 Task: Add Attachment from computer to Card Card0000000357 in Board Board0000000090 in Workspace WS0000000030 in Trello. Add Cover Purple to Card Card0000000357 in Board Board0000000090 in Workspace WS0000000030 in Trello. Add "Move Card To …" Button titled Button0000000357 to "top" of the list "To Do" to Card Card0000000357 in Board Board0000000090 in Workspace WS0000000030 in Trello. Add Description DS0000000357 to Card Card0000000357 in Board Board0000000090 in Workspace WS0000000030 in Trello. Add Comment CM0000000357 to Card Card0000000357 in Board Board0000000090 in Workspace WS0000000030 in Trello
Action: Mouse moved to (350, 202)
Screenshot: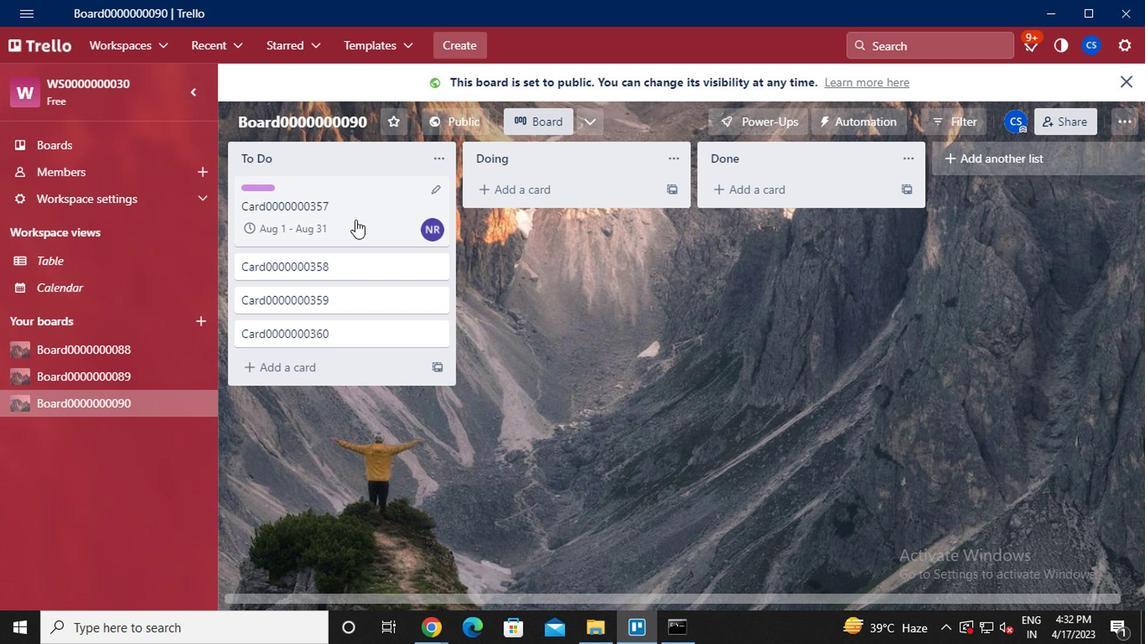 
Action: Mouse pressed left at (350, 202)
Screenshot: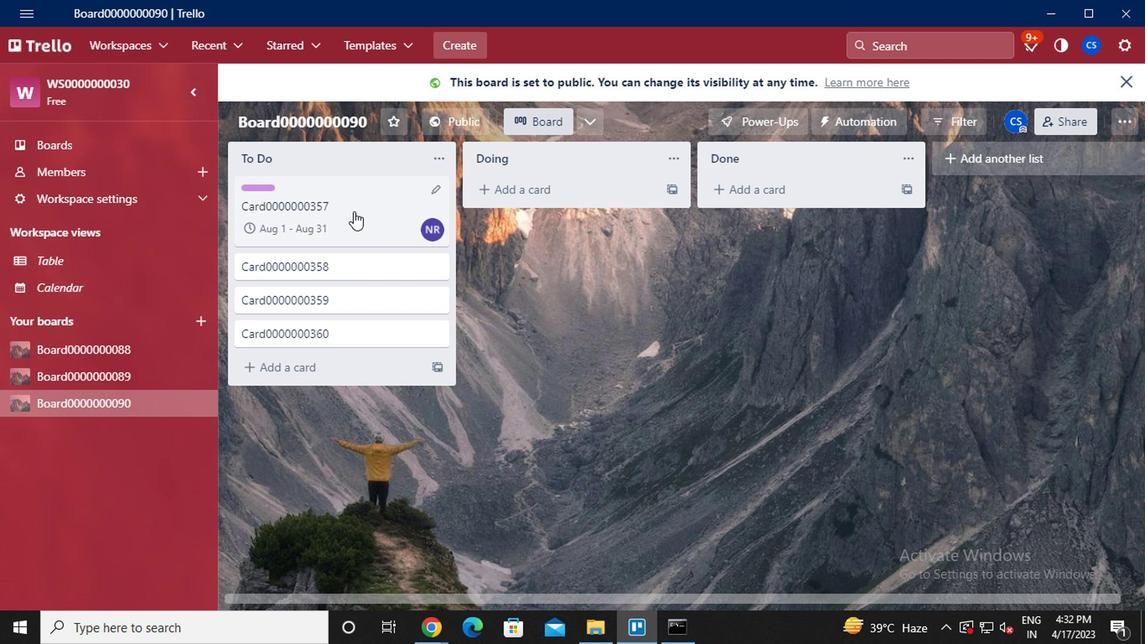
Action: Mouse moved to (794, 285)
Screenshot: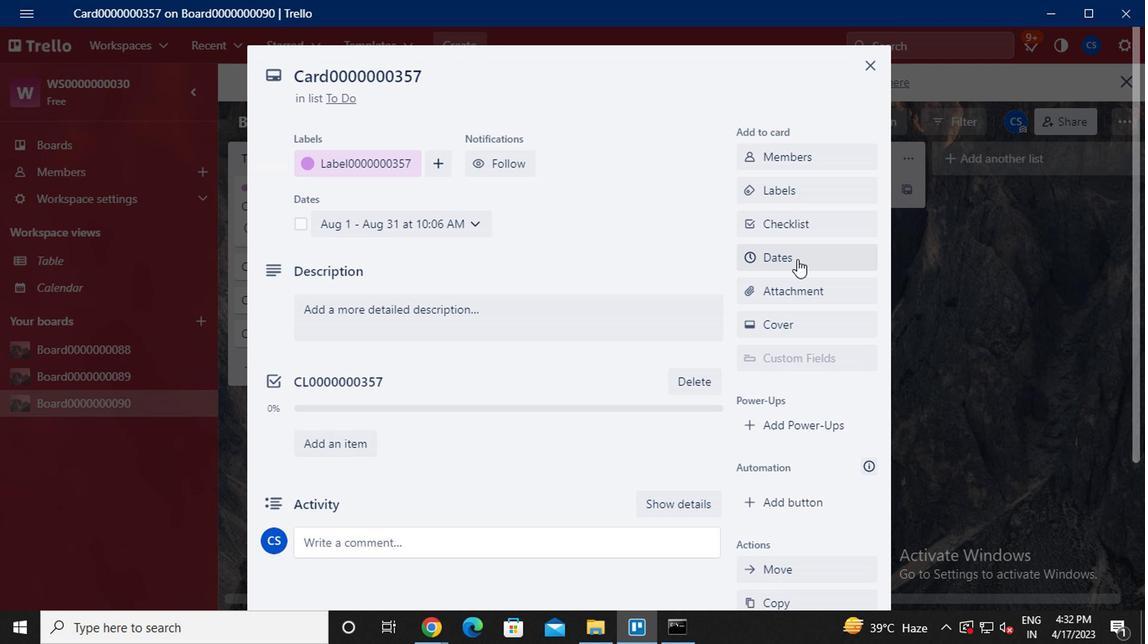 
Action: Mouse pressed left at (794, 285)
Screenshot: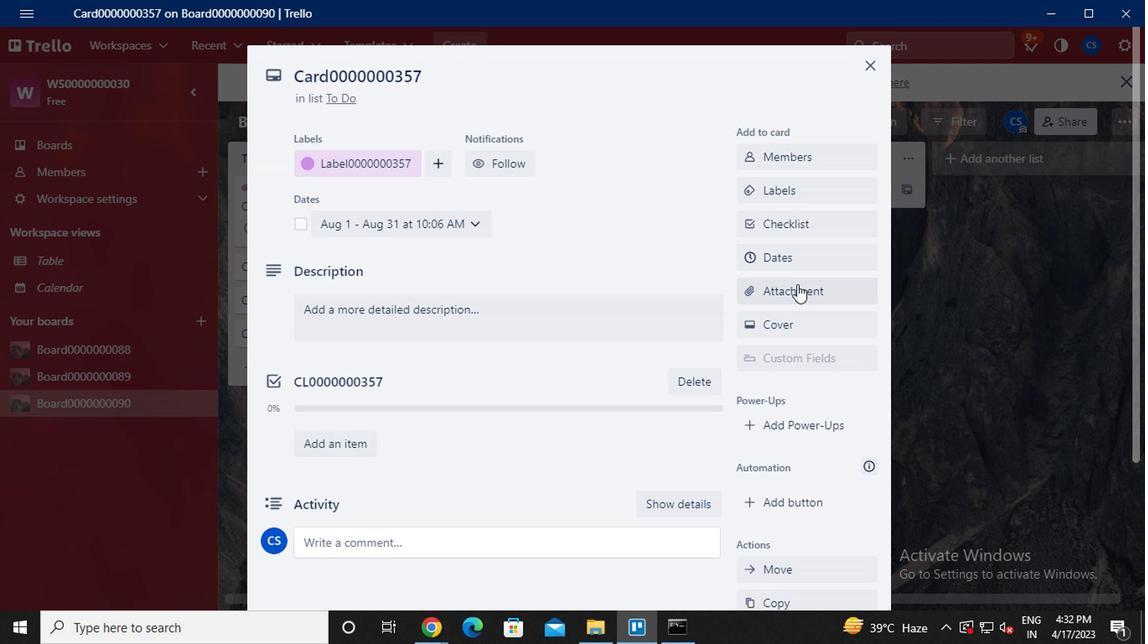 
Action: Mouse moved to (793, 149)
Screenshot: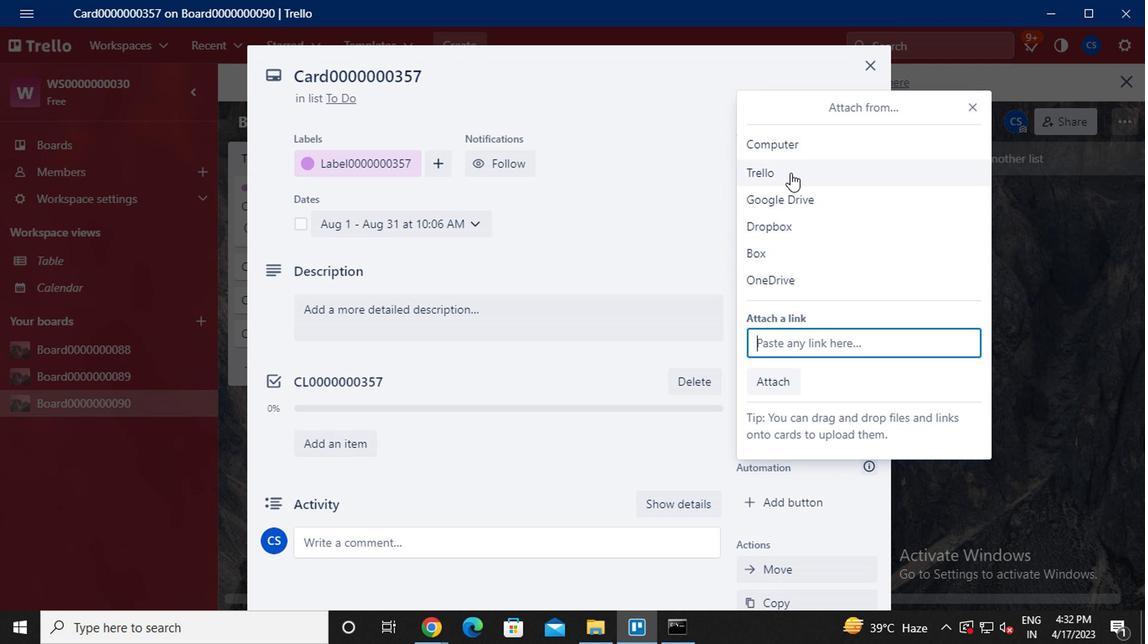 
Action: Mouse pressed left at (793, 149)
Screenshot: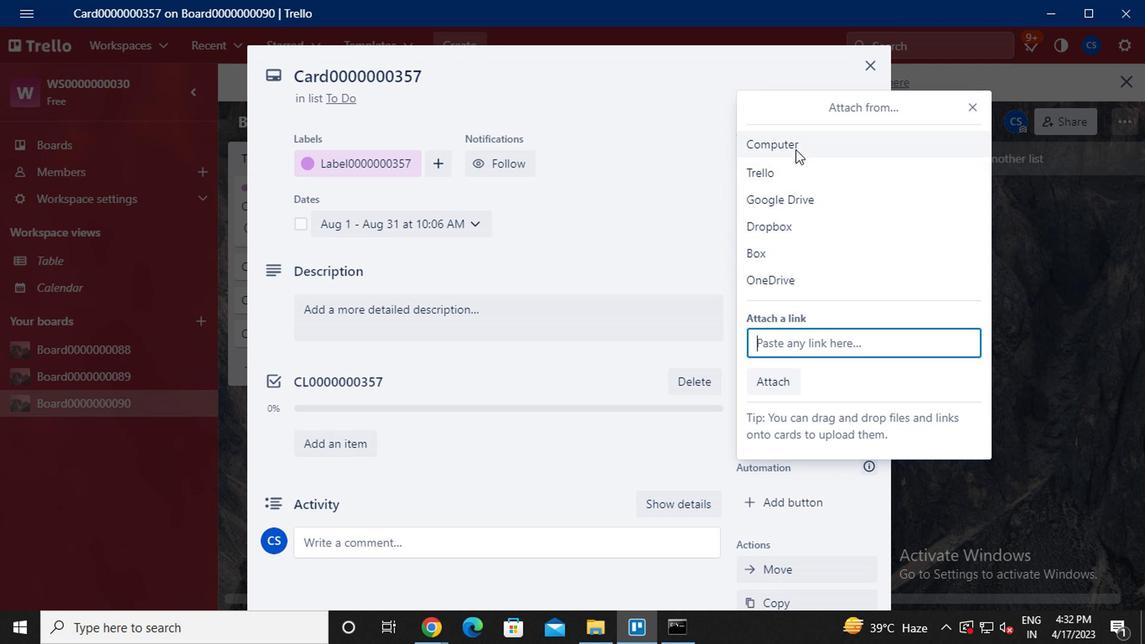 
Action: Mouse moved to (269, 152)
Screenshot: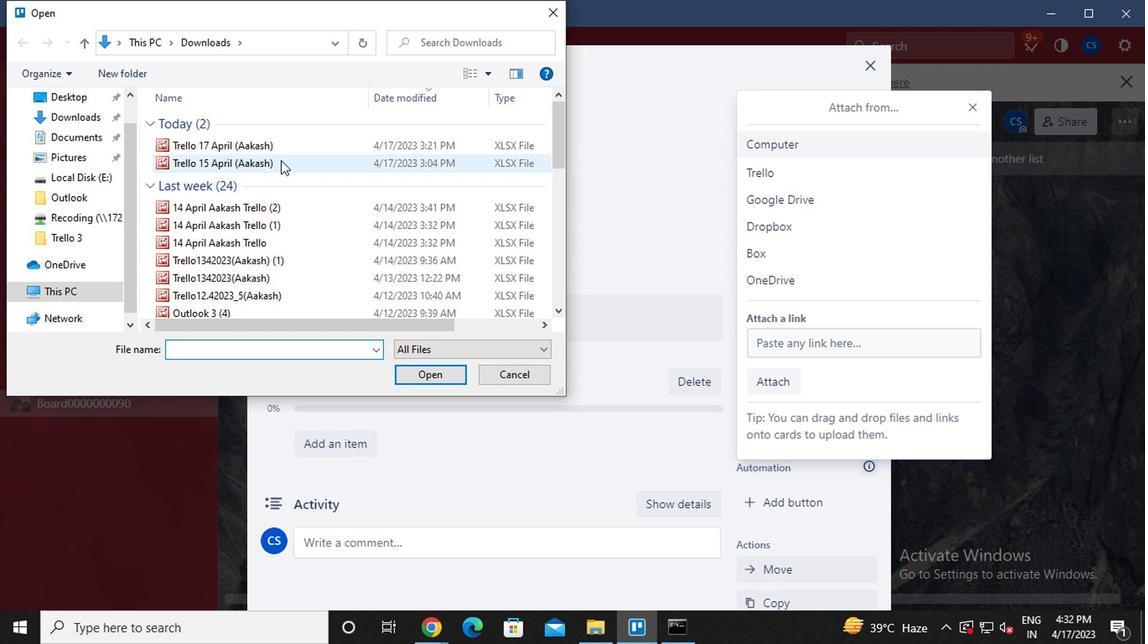 
Action: Mouse pressed left at (269, 152)
Screenshot: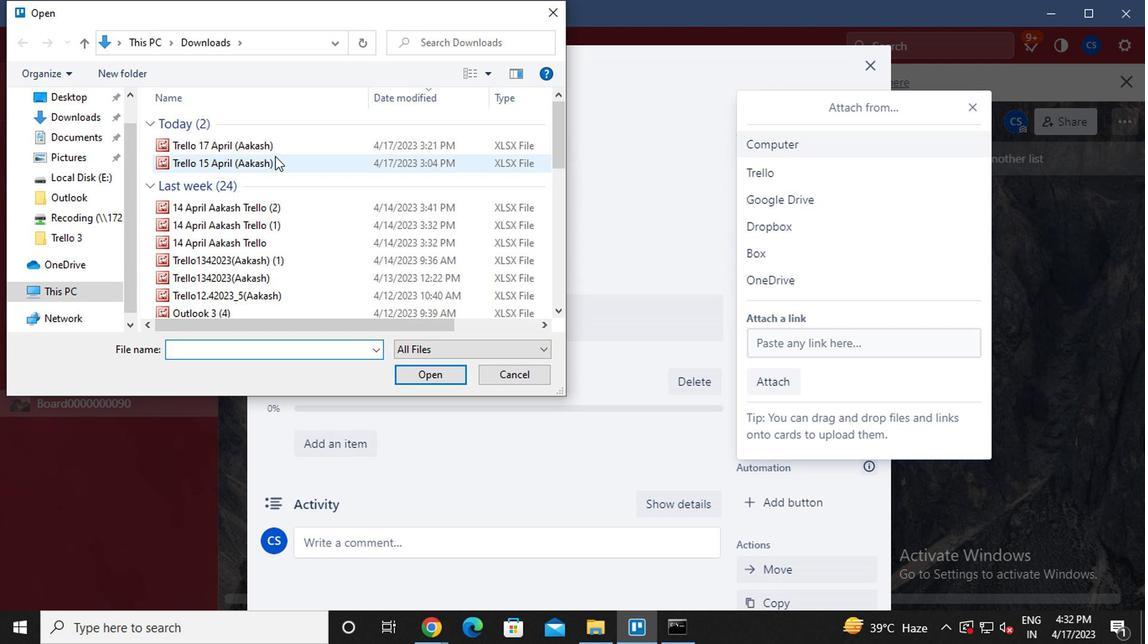 
Action: Mouse pressed left at (269, 152)
Screenshot: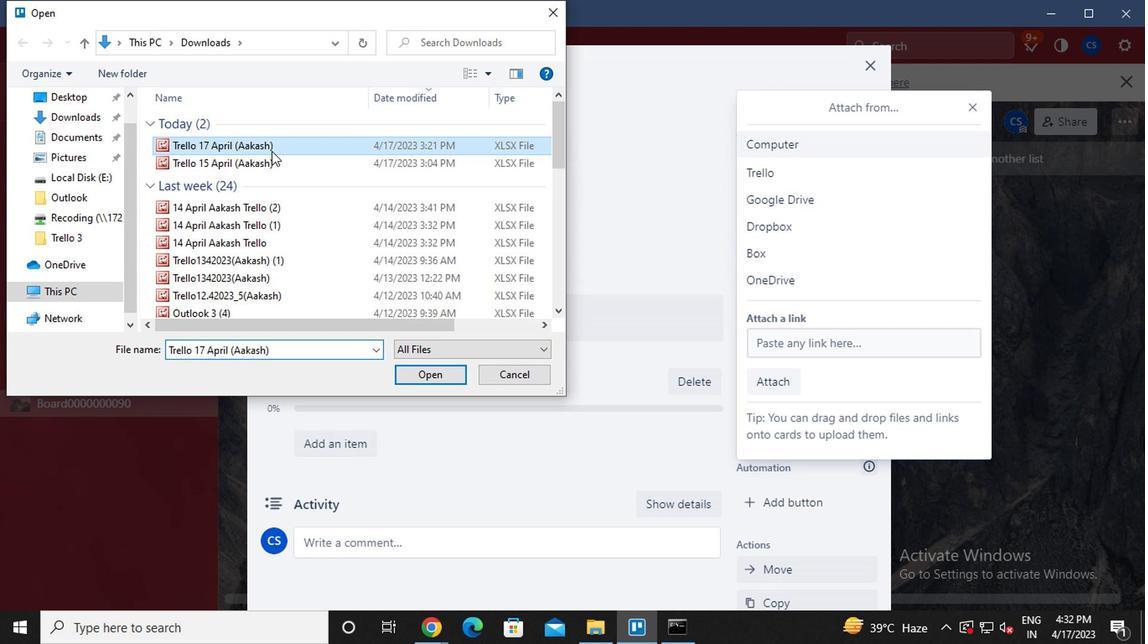 
Action: Mouse moved to (785, 331)
Screenshot: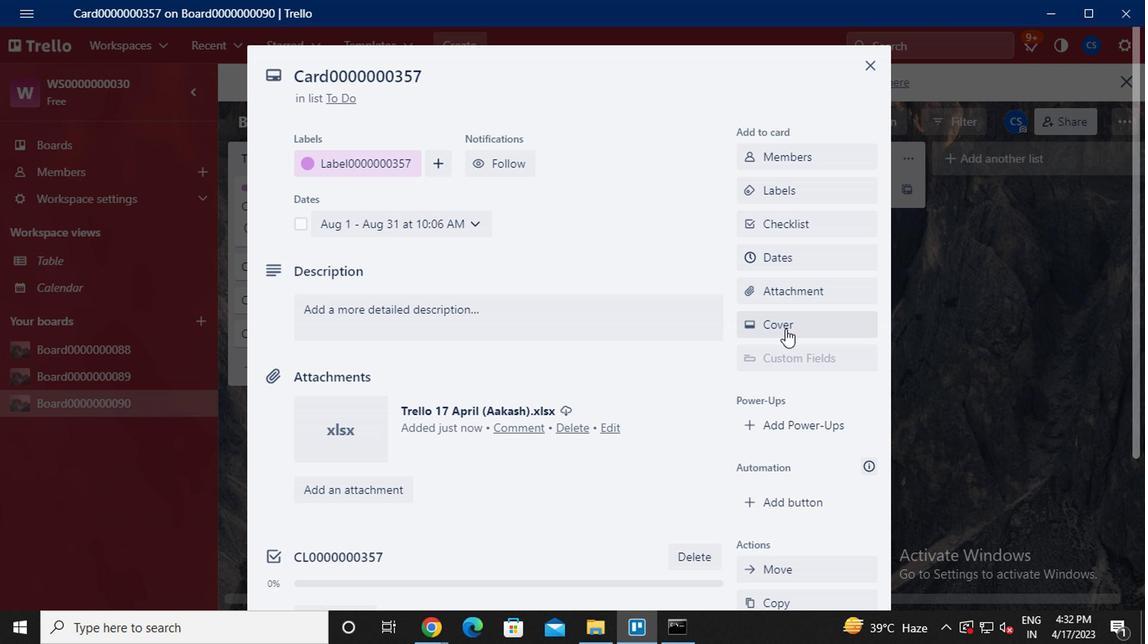 
Action: Mouse pressed left at (785, 331)
Screenshot: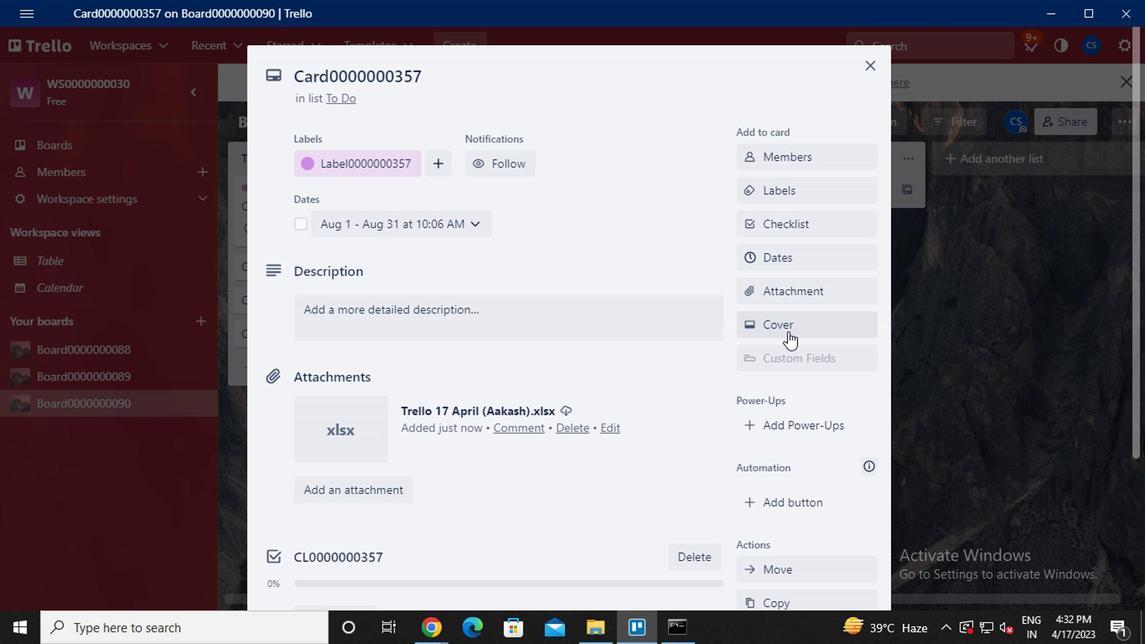 
Action: Mouse moved to (950, 275)
Screenshot: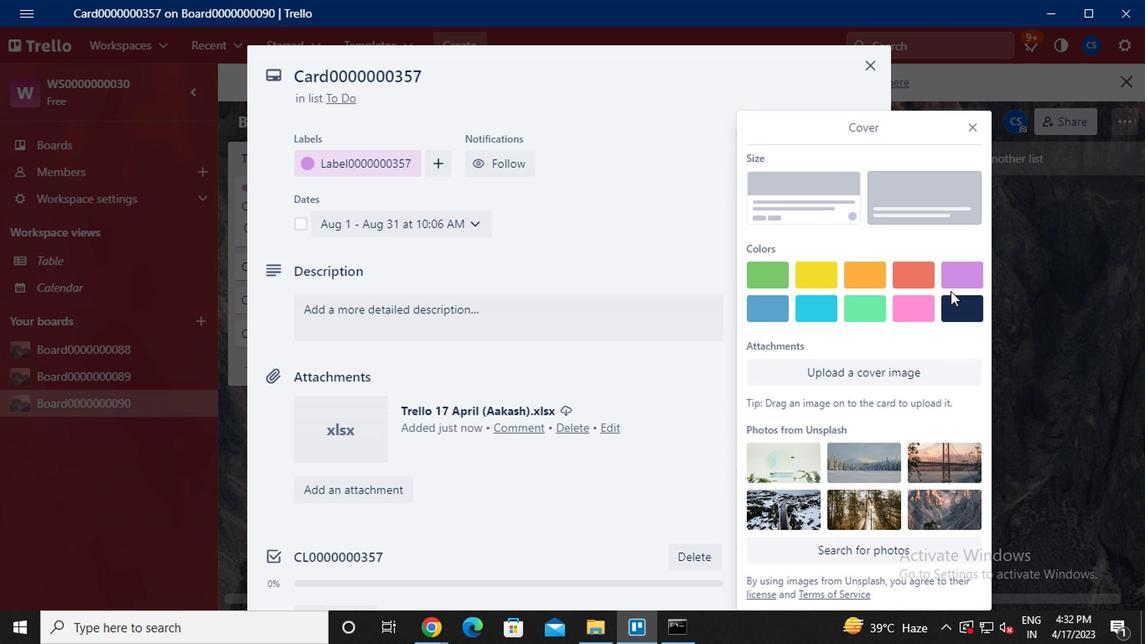 
Action: Mouse pressed left at (950, 275)
Screenshot: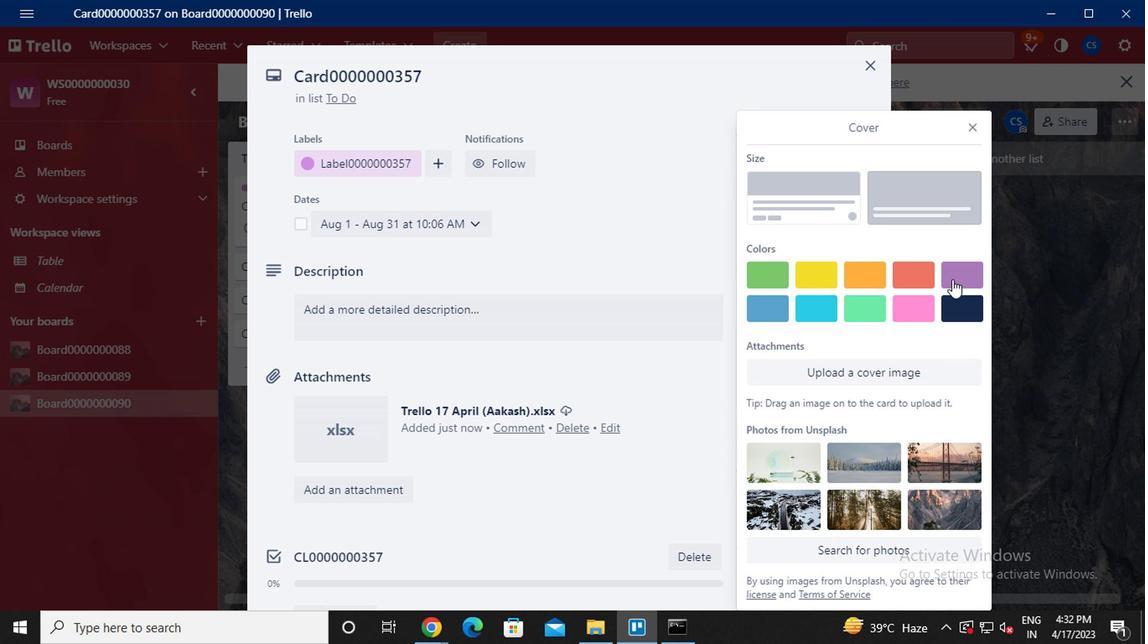 
Action: Mouse moved to (969, 102)
Screenshot: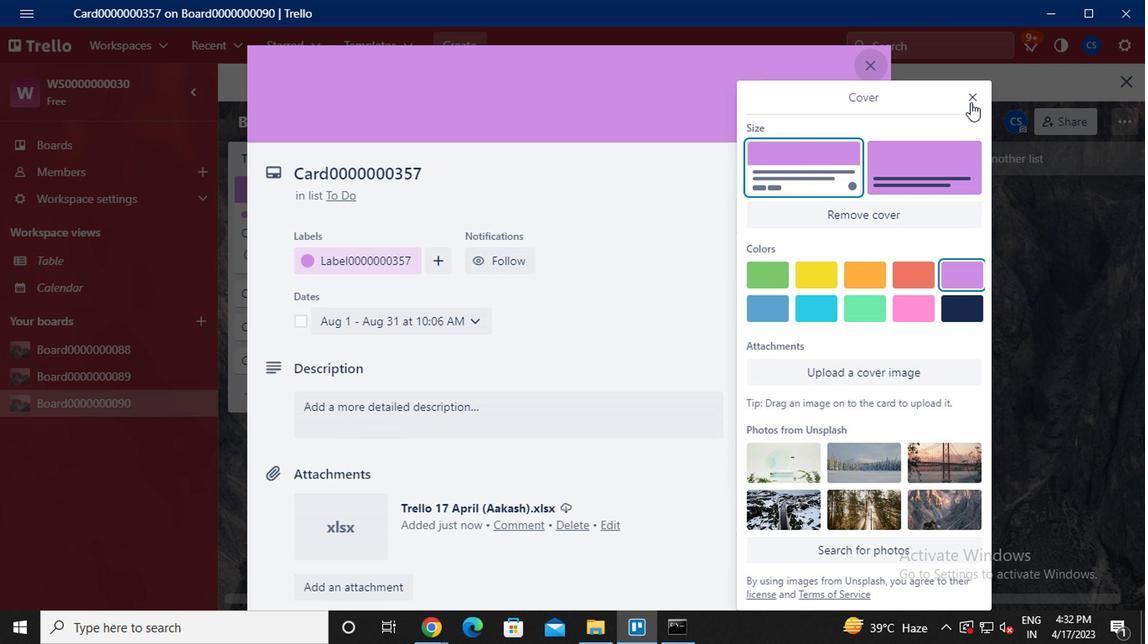 
Action: Mouse pressed left at (969, 102)
Screenshot: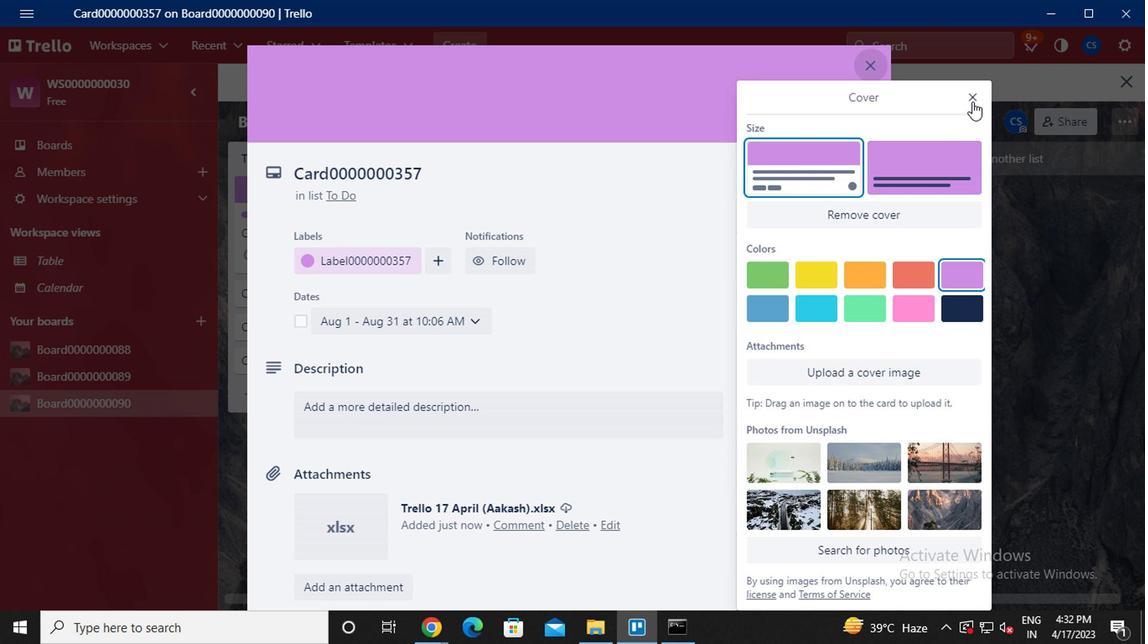 
Action: Mouse moved to (844, 232)
Screenshot: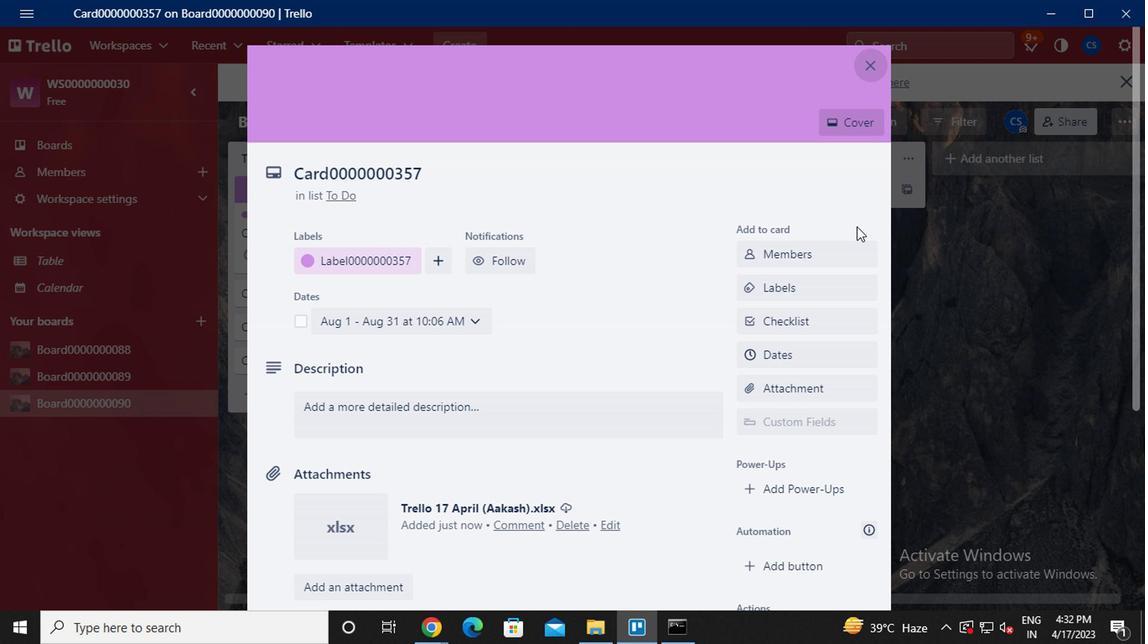 
Action: Mouse scrolled (844, 231) with delta (0, 0)
Screenshot: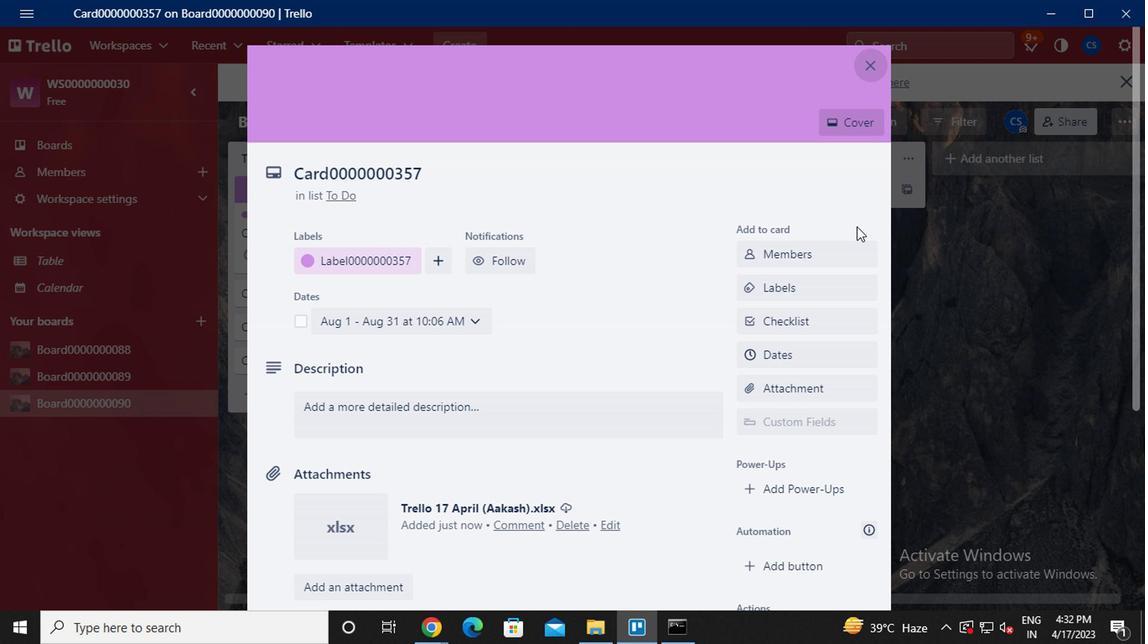 
Action: Mouse moved to (840, 234)
Screenshot: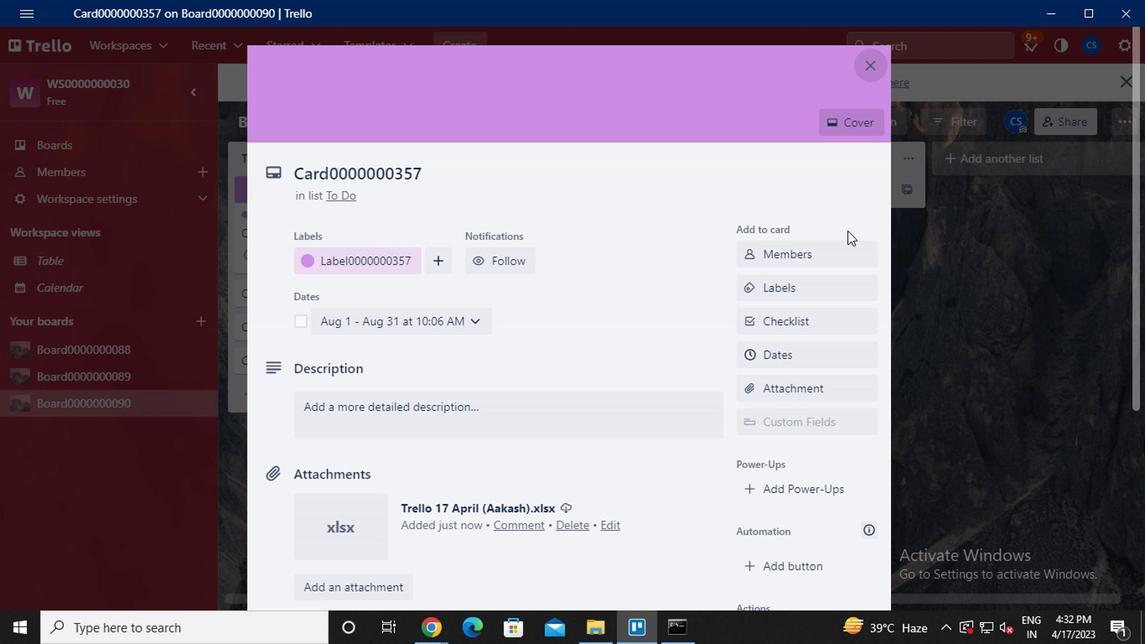 
Action: Mouse scrolled (840, 233) with delta (0, 0)
Screenshot: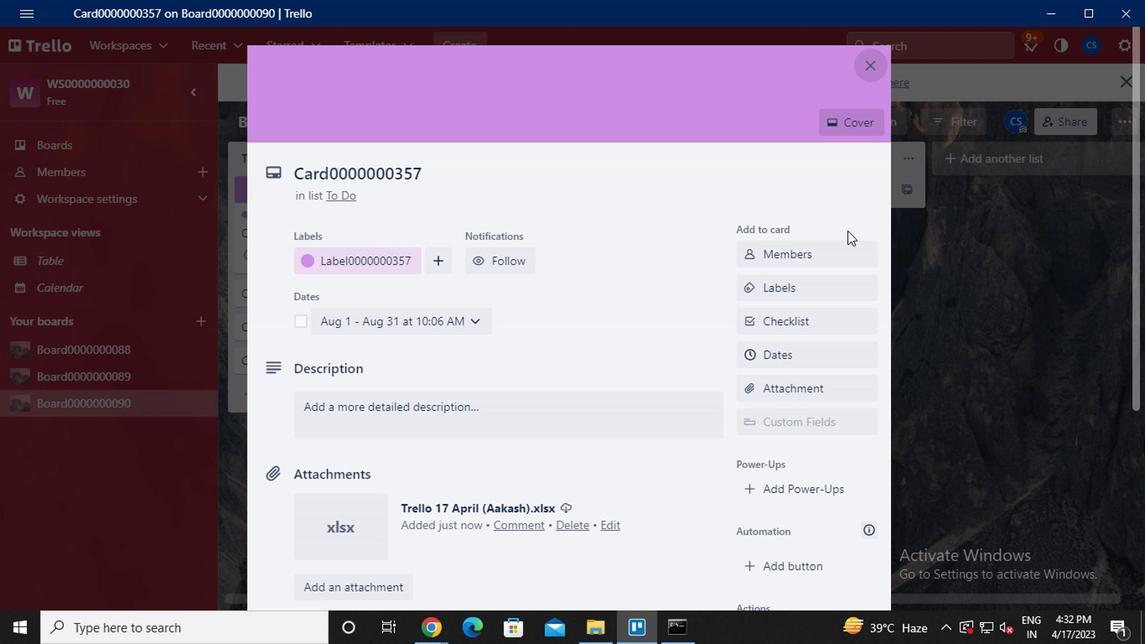 
Action: Mouse moved to (794, 394)
Screenshot: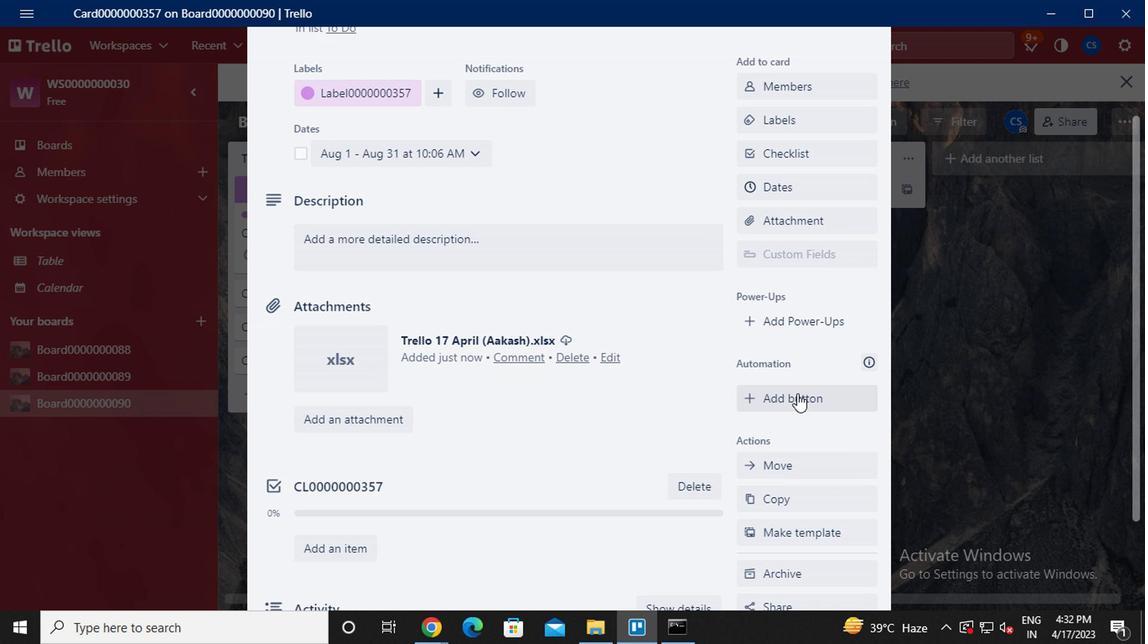
Action: Mouse pressed left at (794, 394)
Screenshot: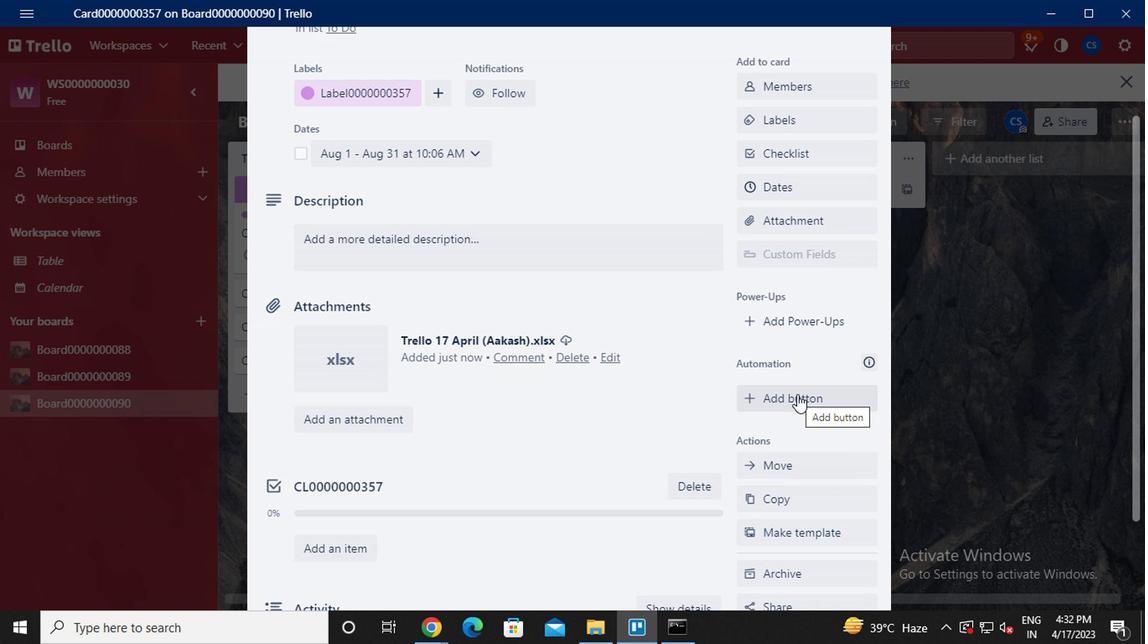 
Action: Mouse moved to (817, 162)
Screenshot: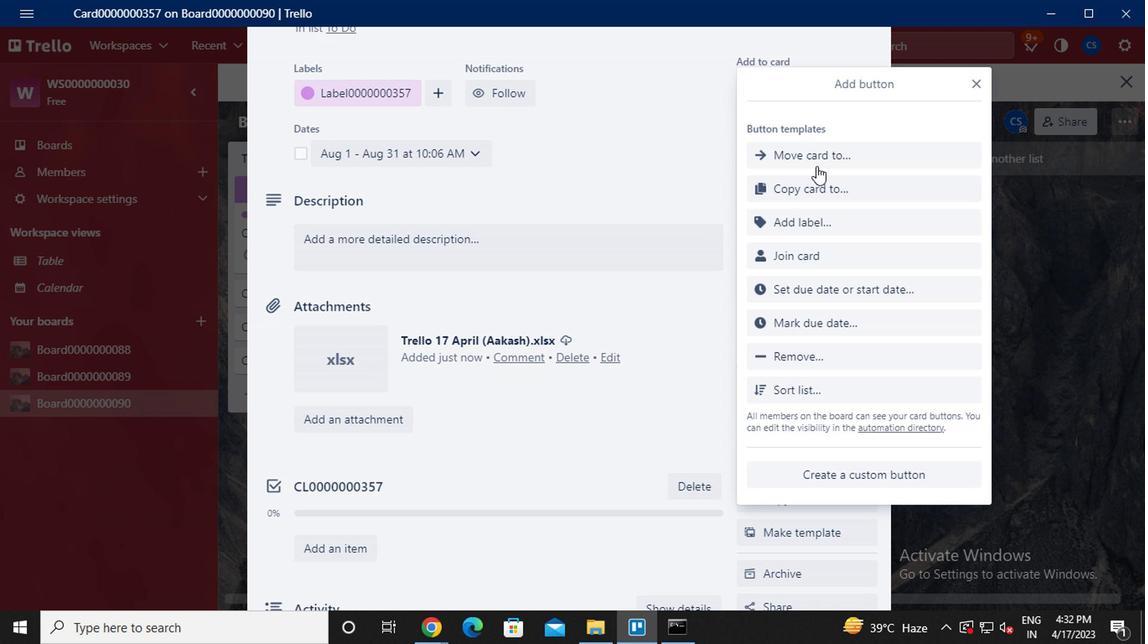 
Action: Mouse pressed left at (817, 162)
Screenshot: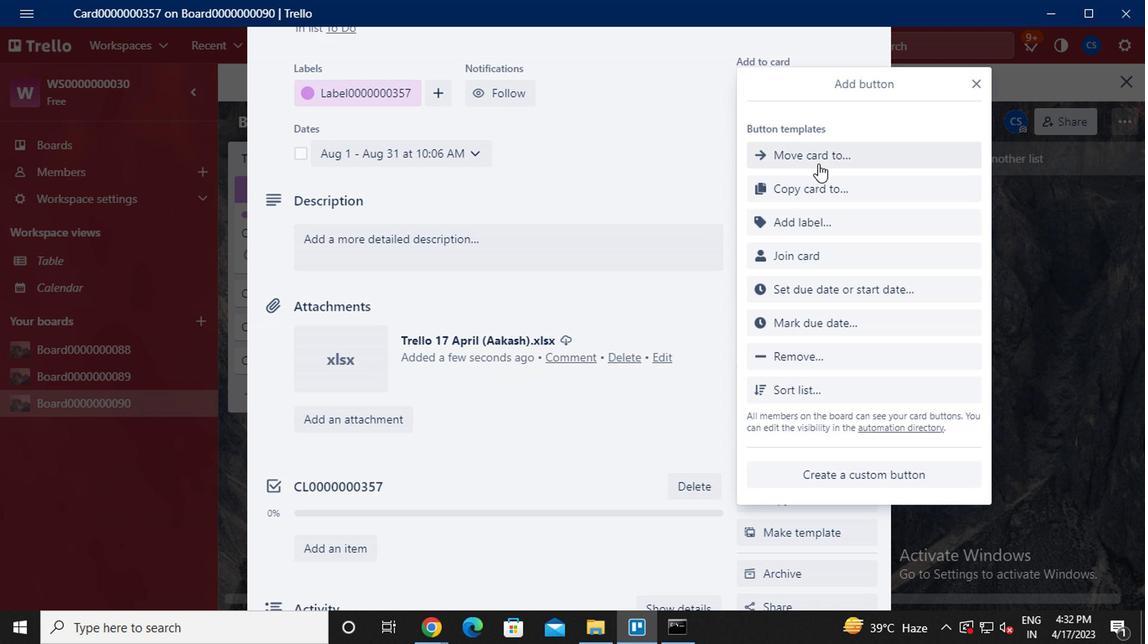 
Action: Mouse moved to (708, 233)
Screenshot: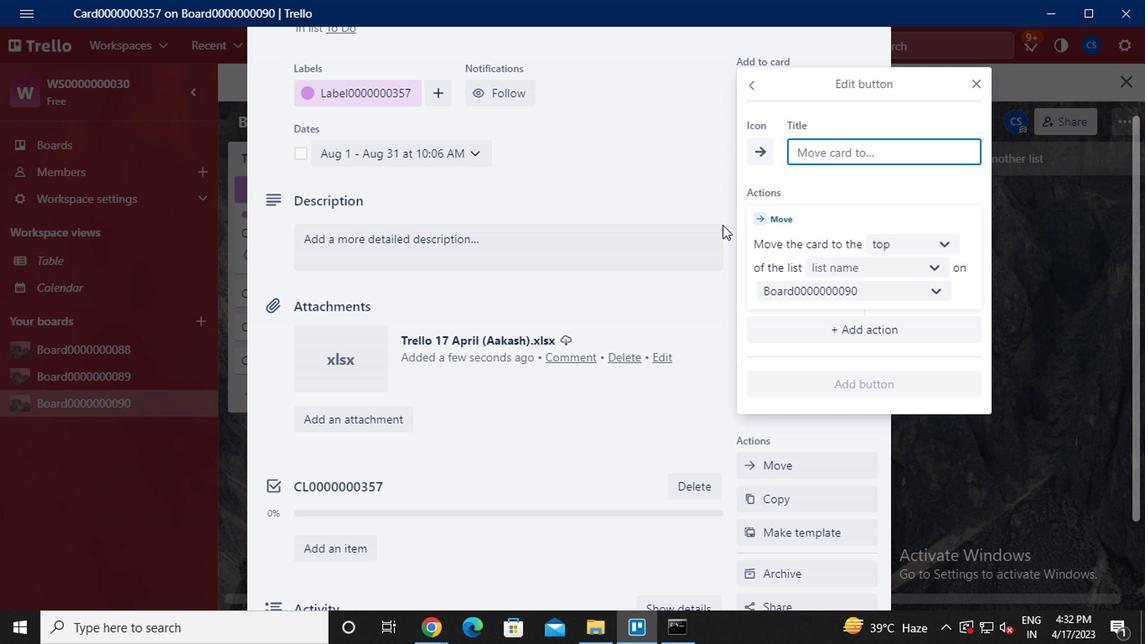 
Action: Key pressed b<Key.caps_lock>utton0000000357
Screenshot: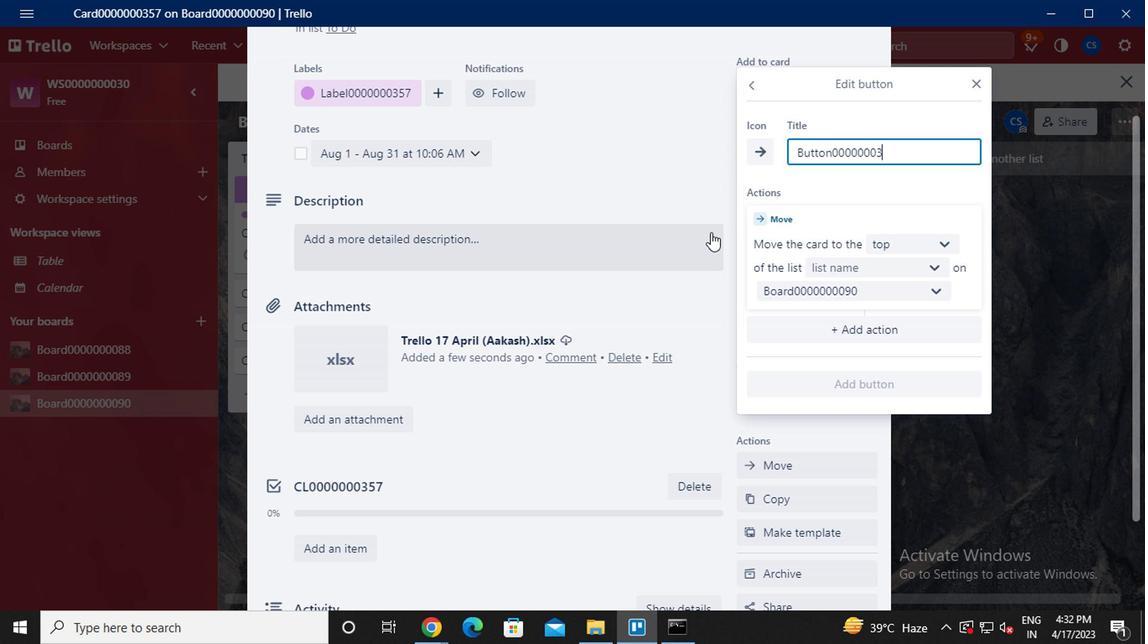 
Action: Mouse moved to (892, 264)
Screenshot: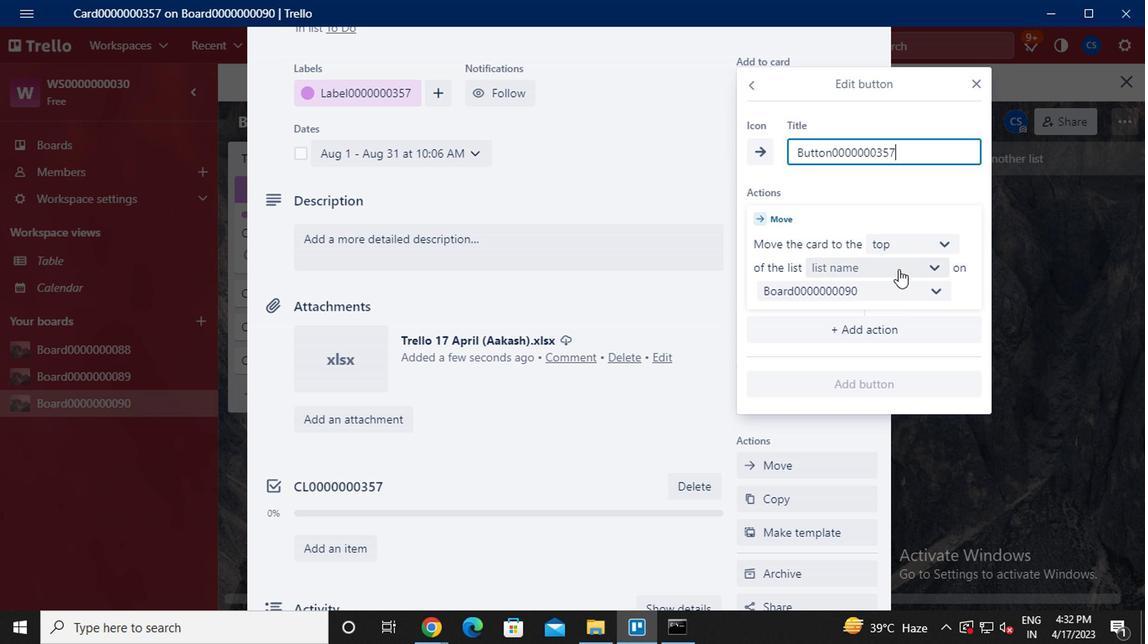
Action: Mouse pressed left at (892, 264)
Screenshot: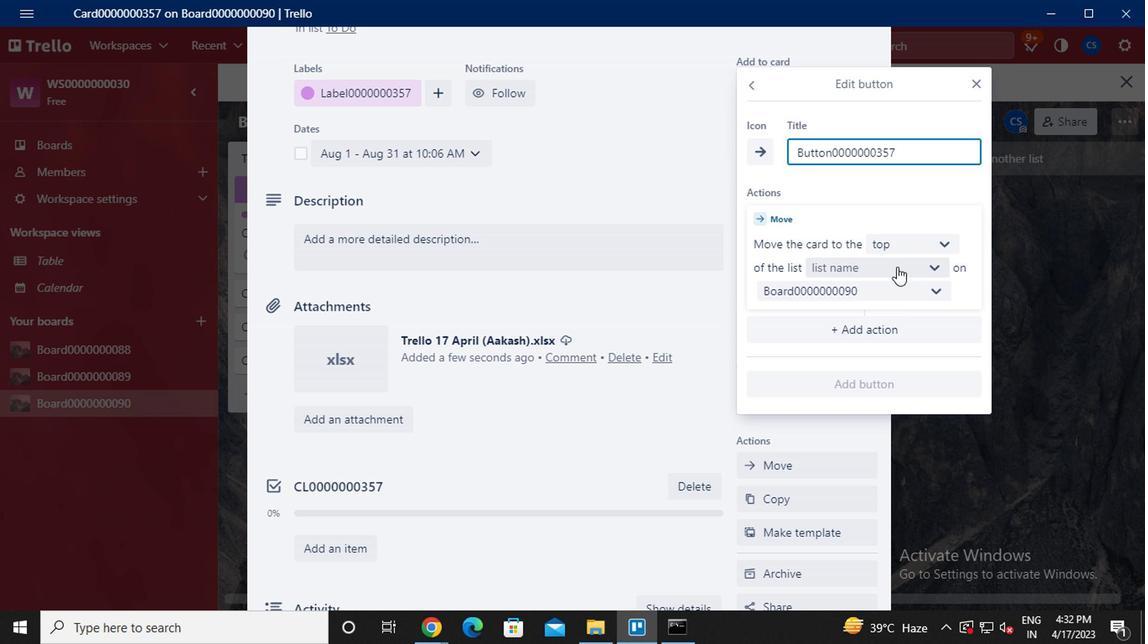 
Action: Mouse moved to (867, 309)
Screenshot: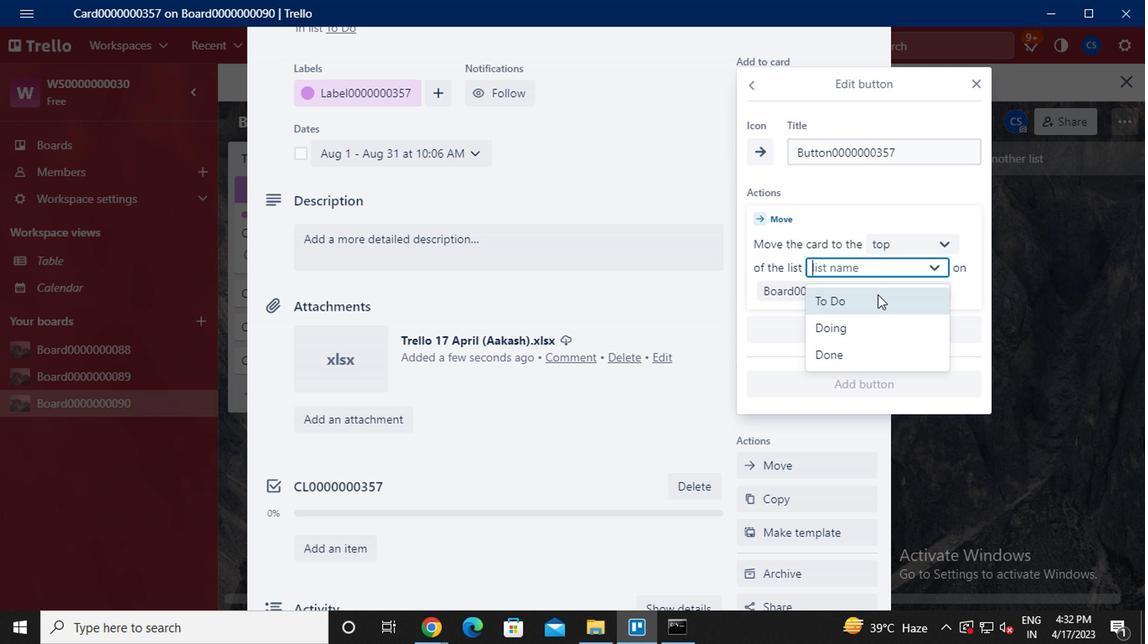
Action: Mouse pressed left at (867, 309)
Screenshot: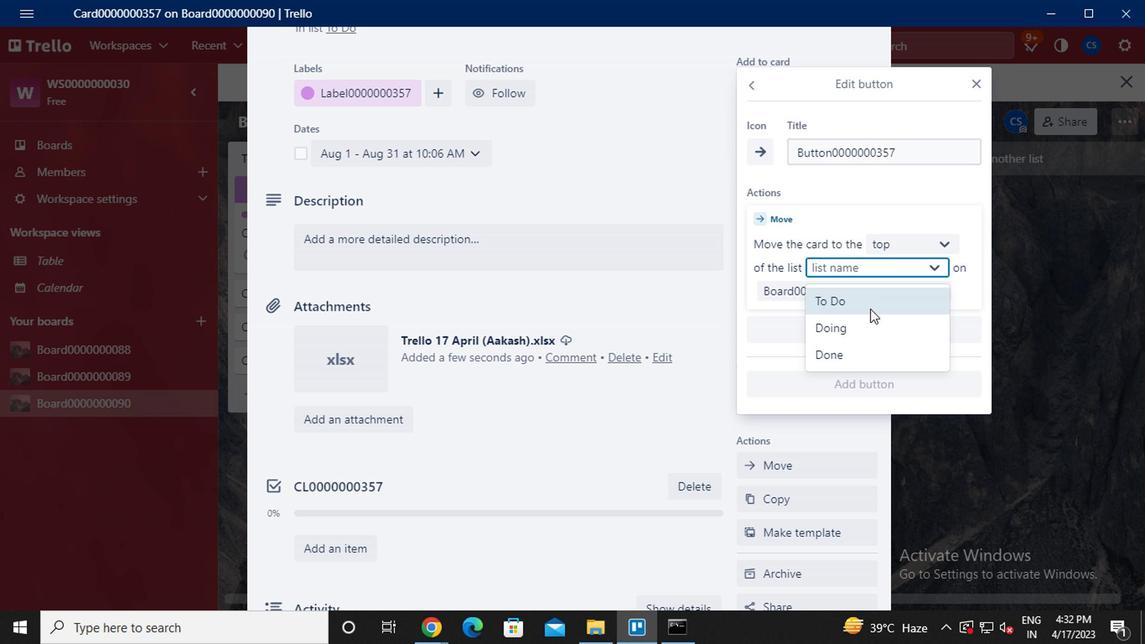 
Action: Mouse moved to (862, 383)
Screenshot: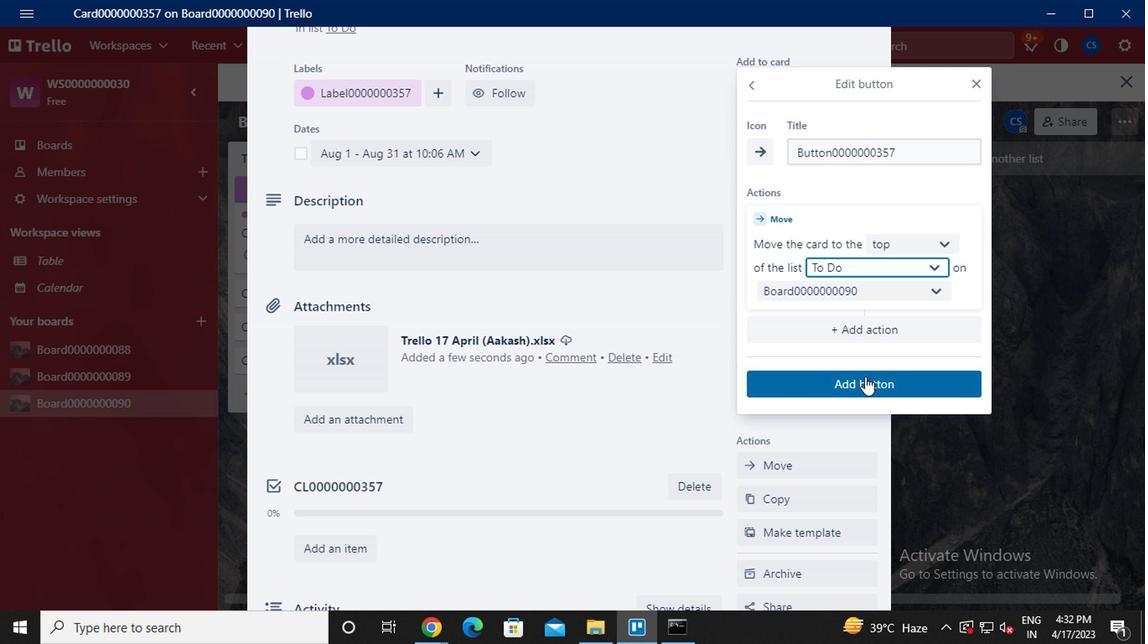 
Action: Mouse pressed left at (862, 383)
Screenshot: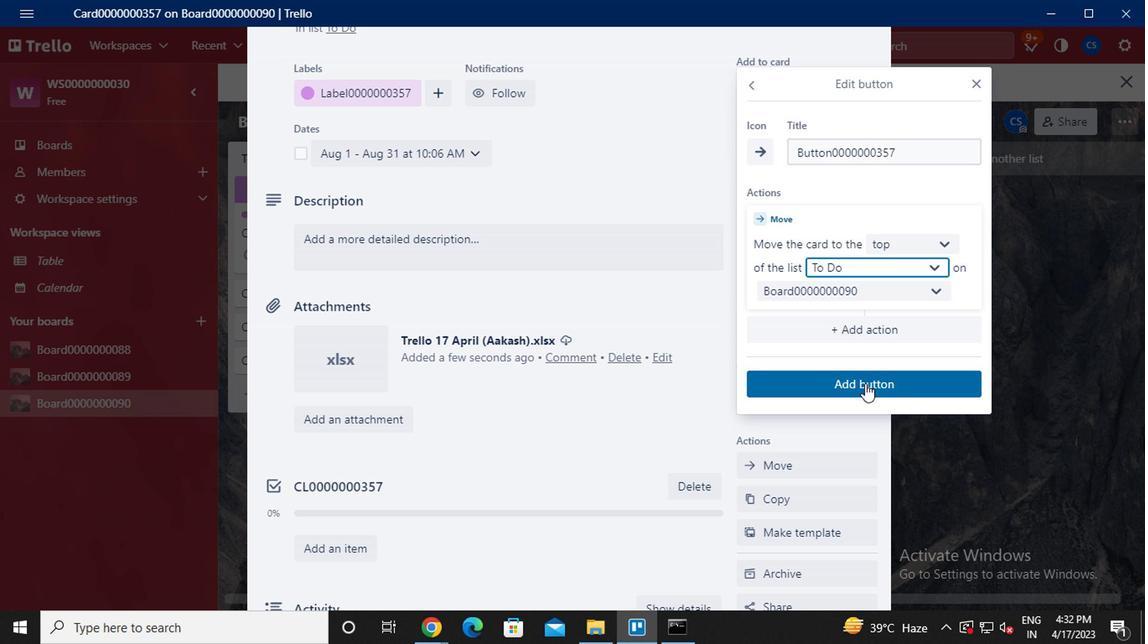 
Action: Mouse moved to (498, 250)
Screenshot: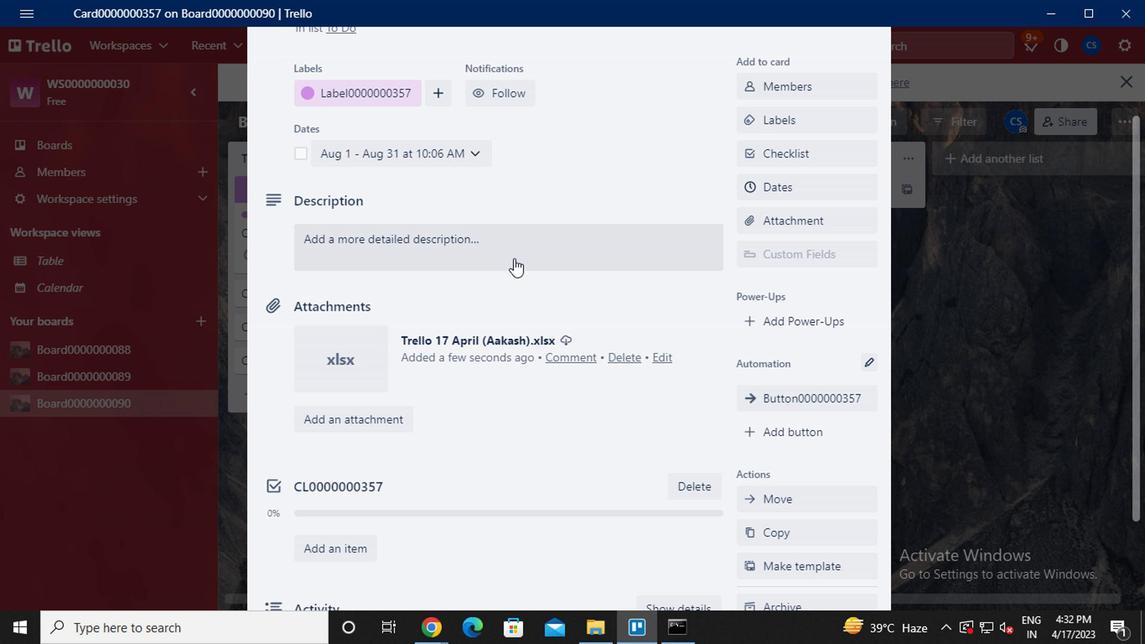 
Action: Mouse pressed left at (498, 250)
Screenshot: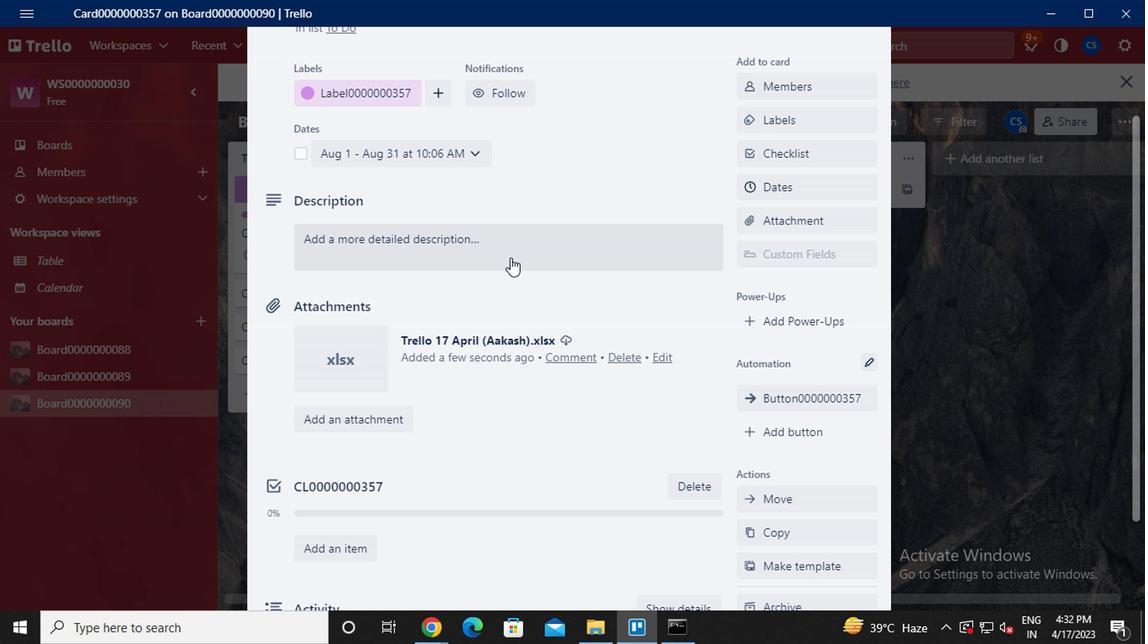 
Action: Key pressed <Key.caps_lock>ds0000000357
Screenshot: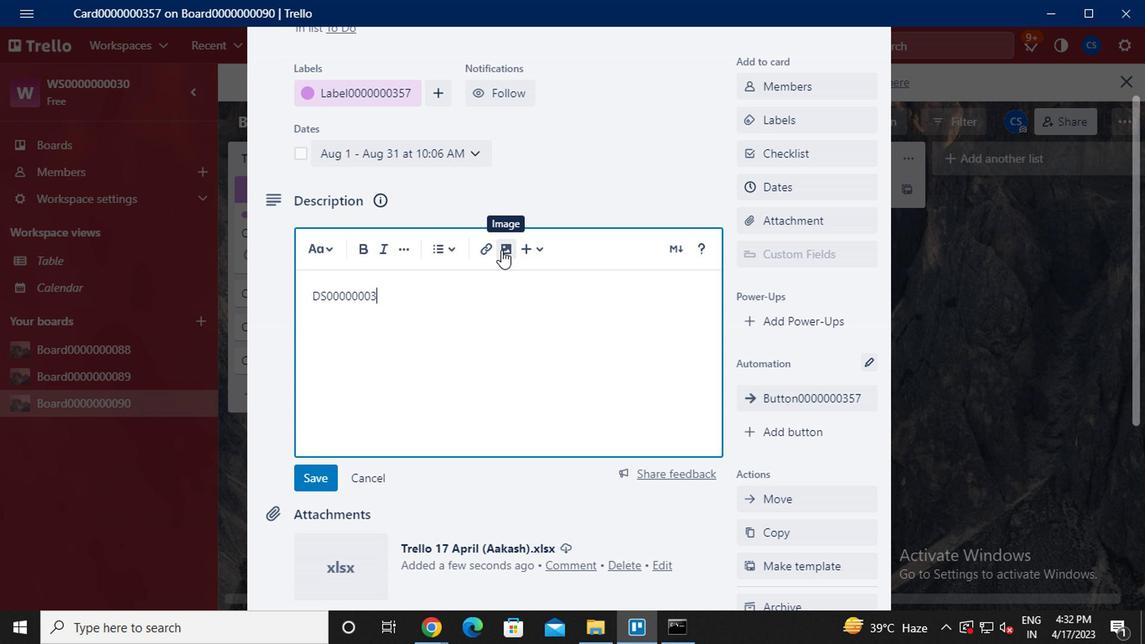
Action: Mouse scrolled (498, 250) with delta (0, 0)
Screenshot: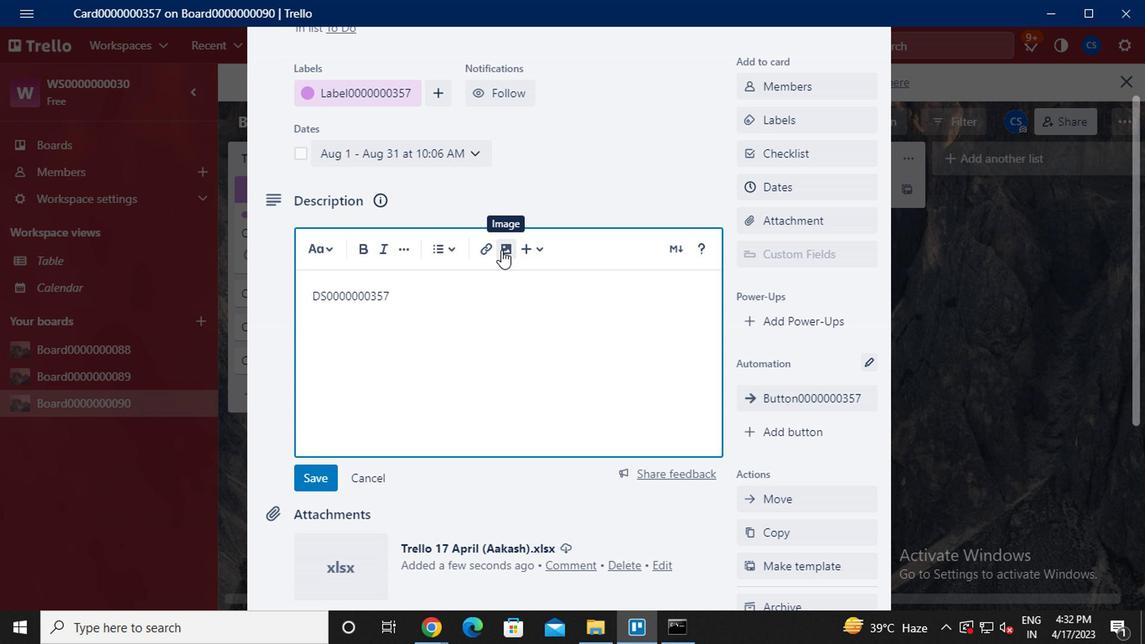 
Action: Mouse moved to (471, 301)
Screenshot: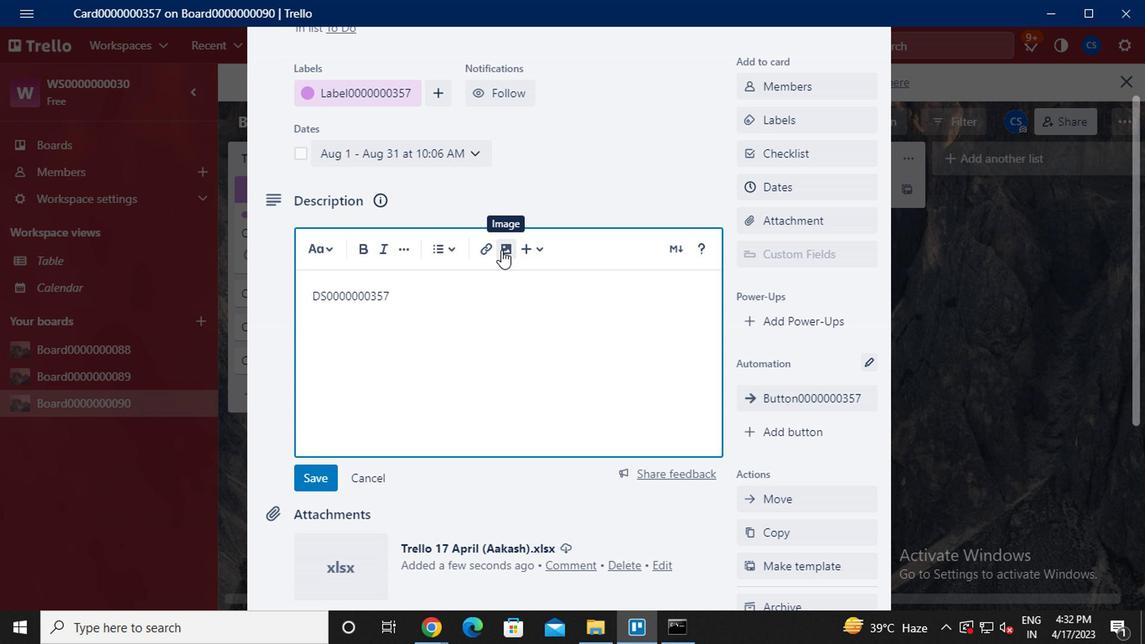 
Action: Mouse scrolled (471, 300) with delta (0, -1)
Screenshot: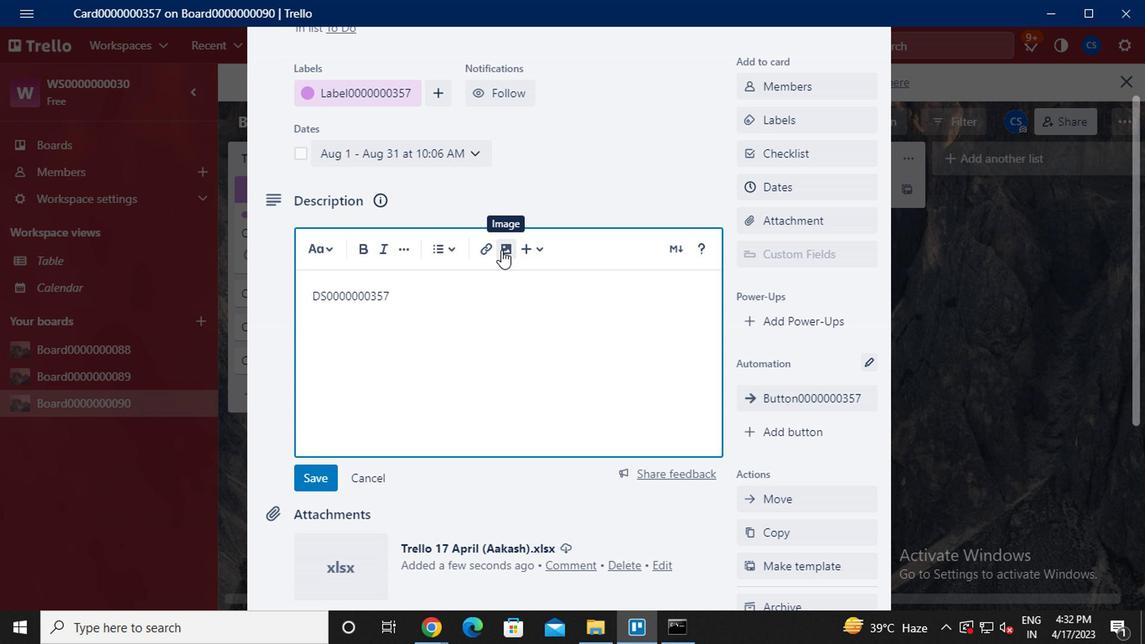 
Action: Mouse moved to (432, 315)
Screenshot: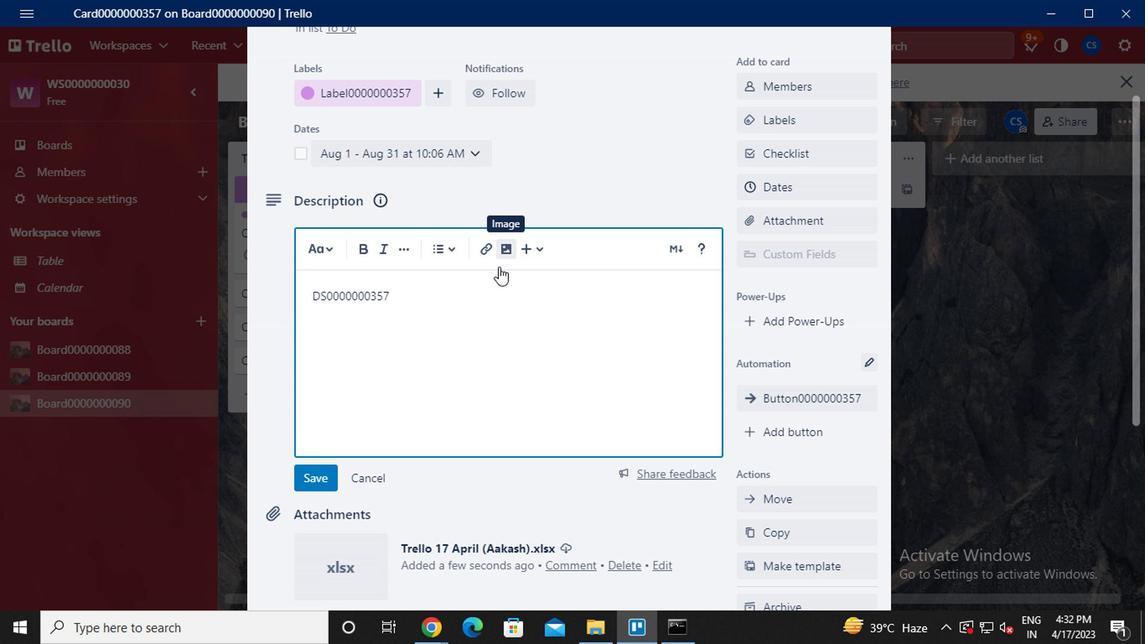 
Action: Mouse scrolled (432, 314) with delta (0, 0)
Screenshot: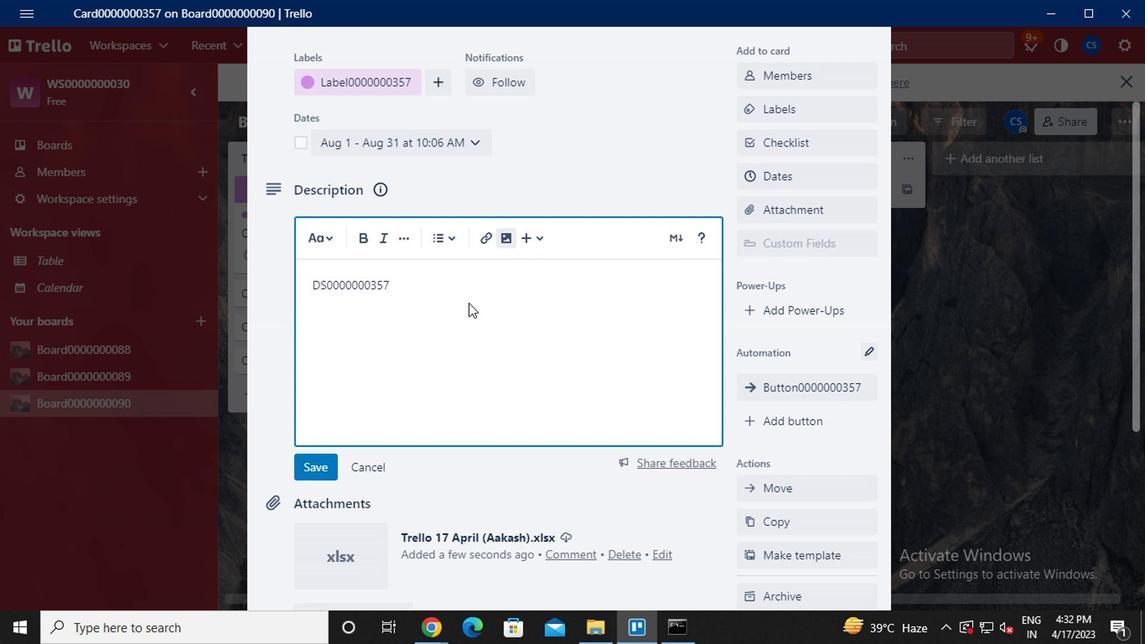
Action: Mouse moved to (324, 229)
Screenshot: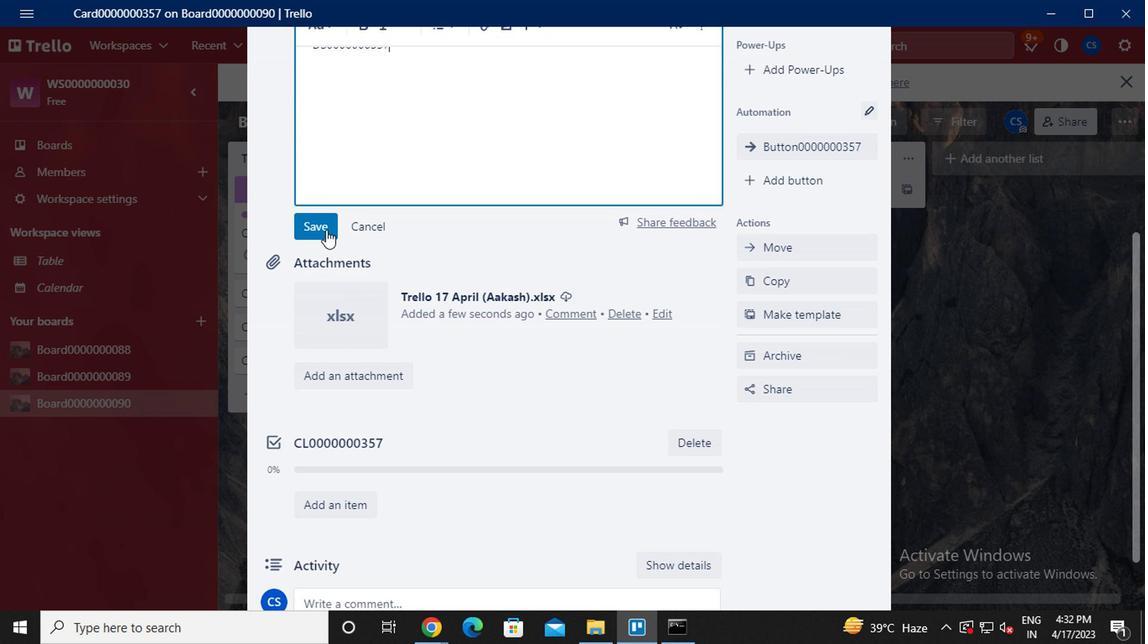 
Action: Mouse pressed left at (324, 229)
Screenshot: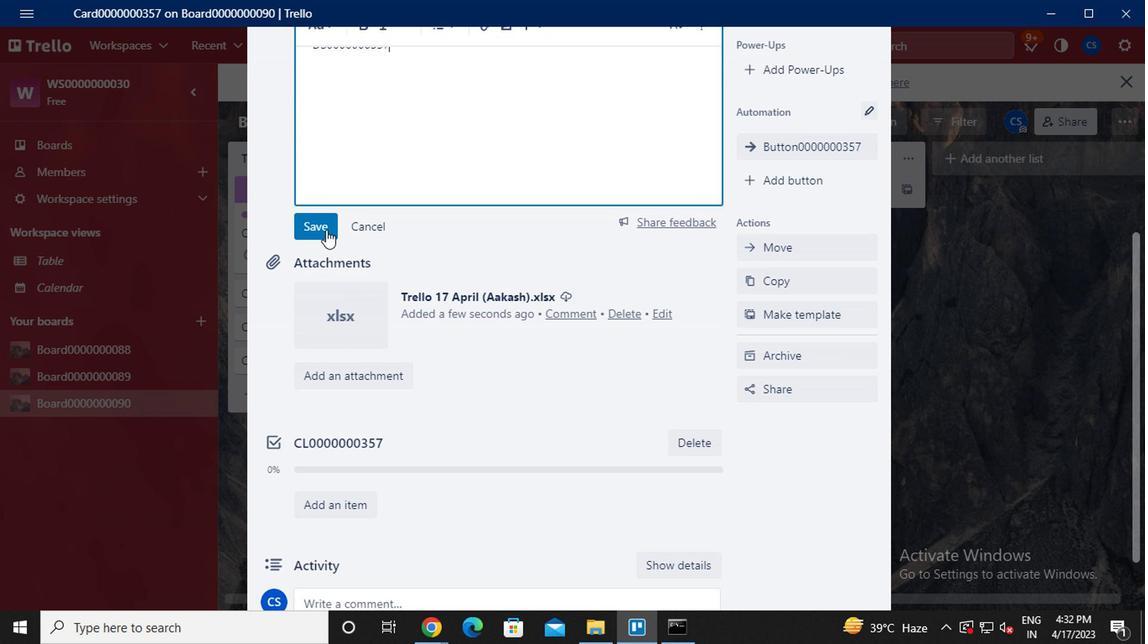 
Action: Mouse moved to (400, 475)
Screenshot: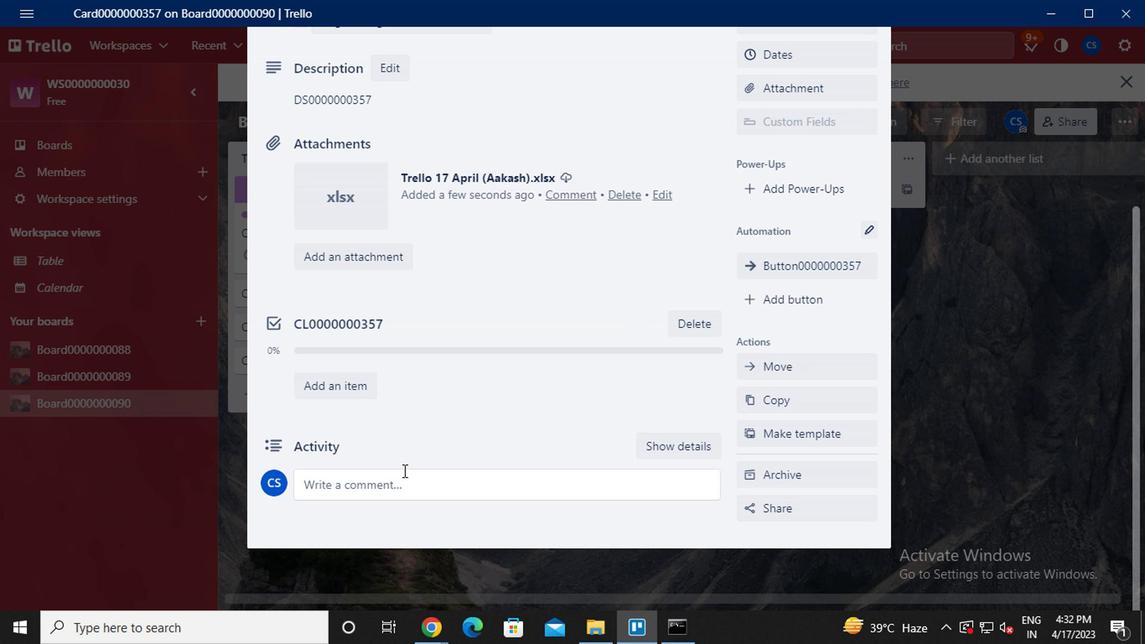 
Action: Mouse pressed left at (400, 475)
Screenshot: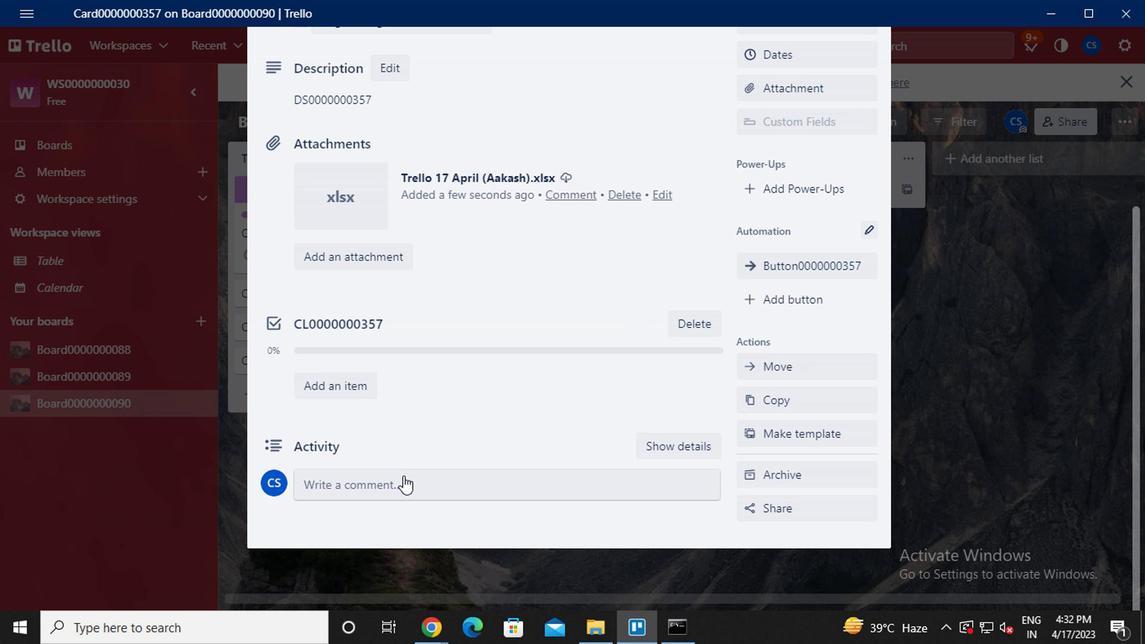 
Action: Key pressed cm0000000357
Screenshot: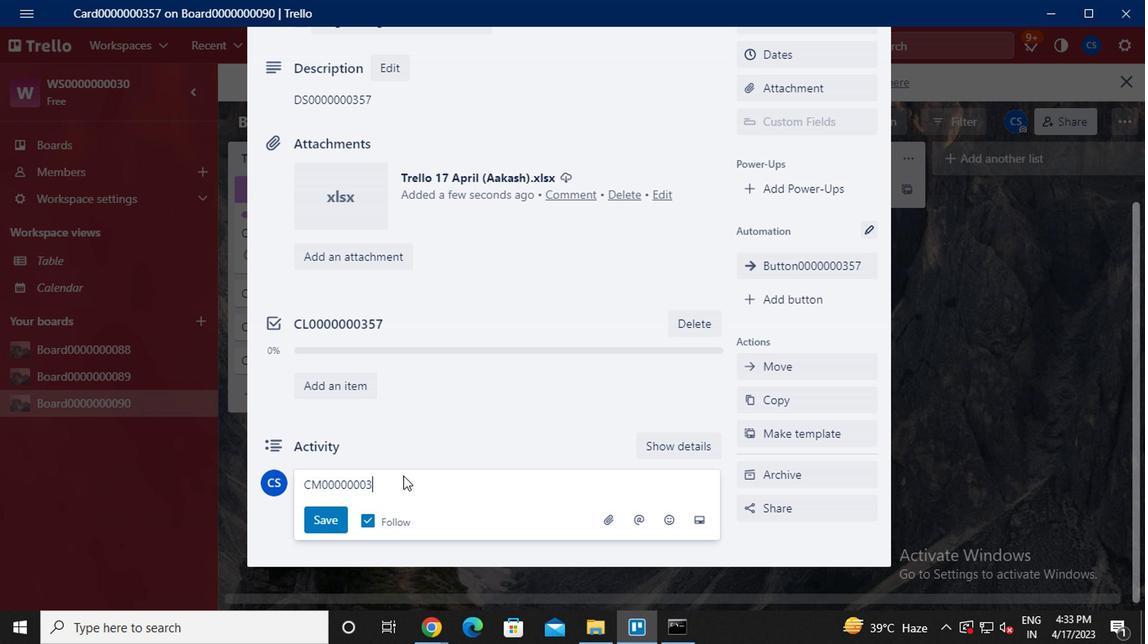 
Action: Mouse moved to (325, 525)
Screenshot: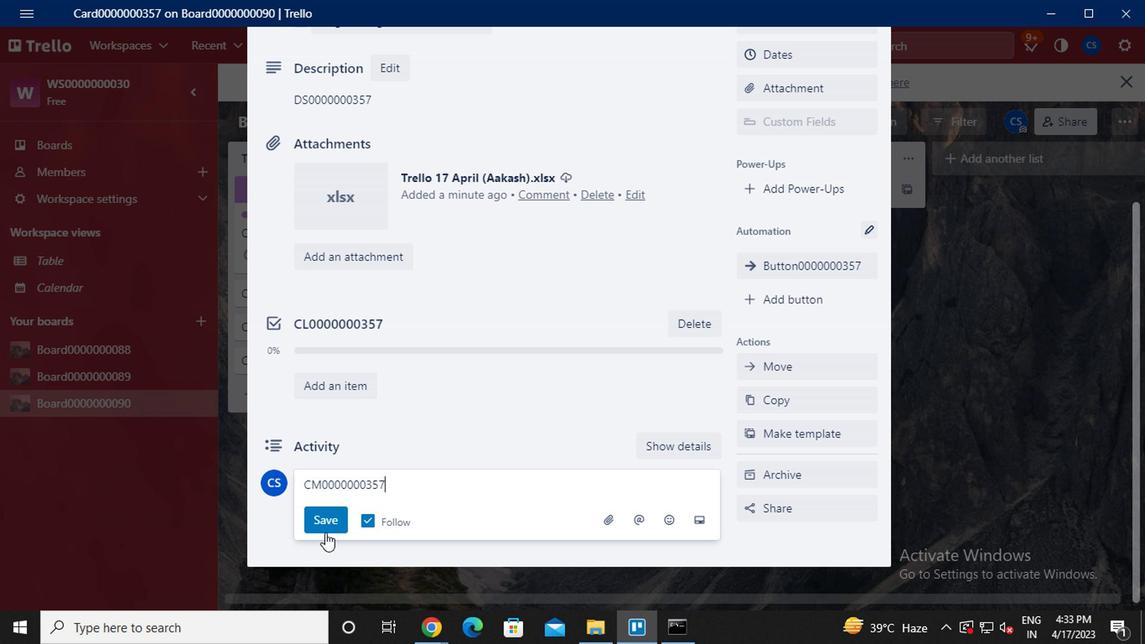 
Action: Mouse pressed left at (325, 525)
Screenshot: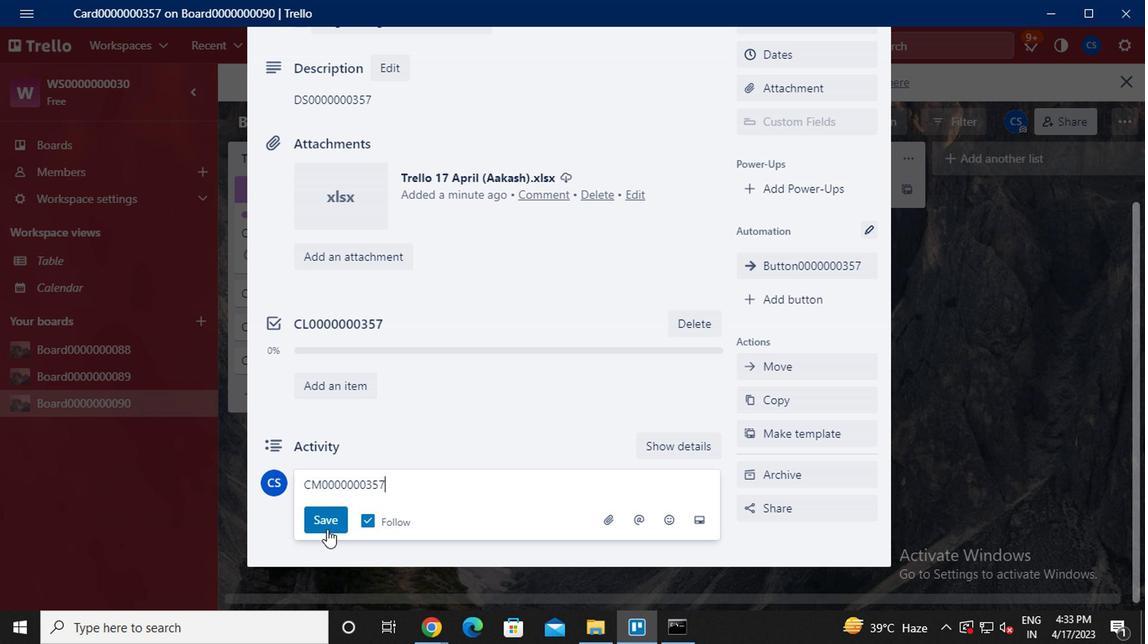 
Action: Mouse moved to (633, 418)
Screenshot: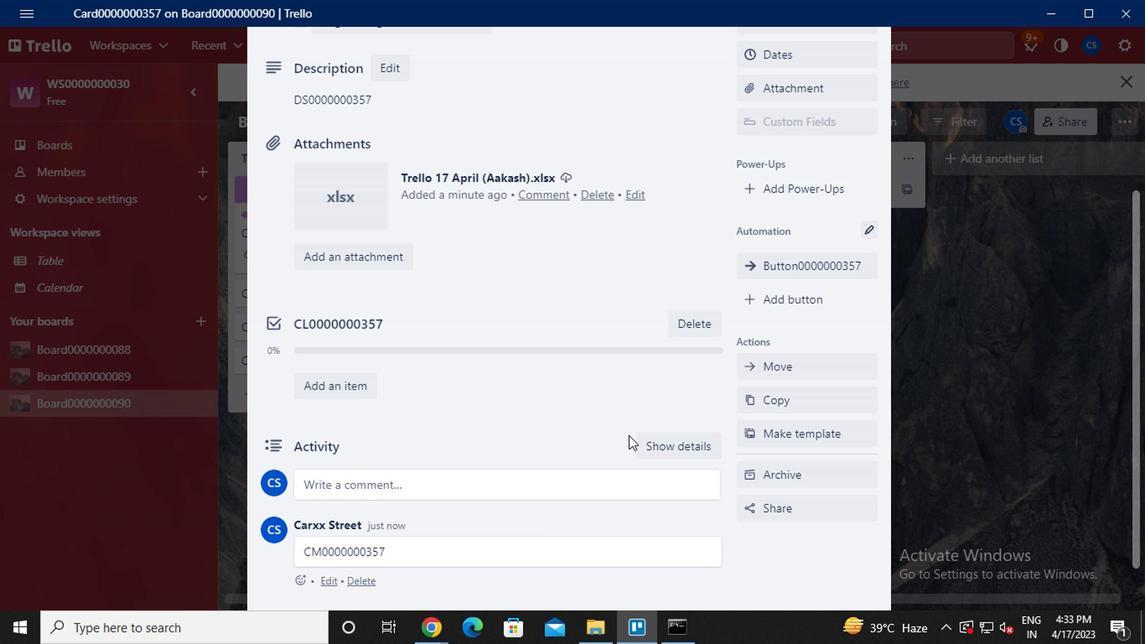 
